 Task: Search for calendar events using specific criteria in the search fields.
Action: Mouse moved to (21, 65)
Screenshot: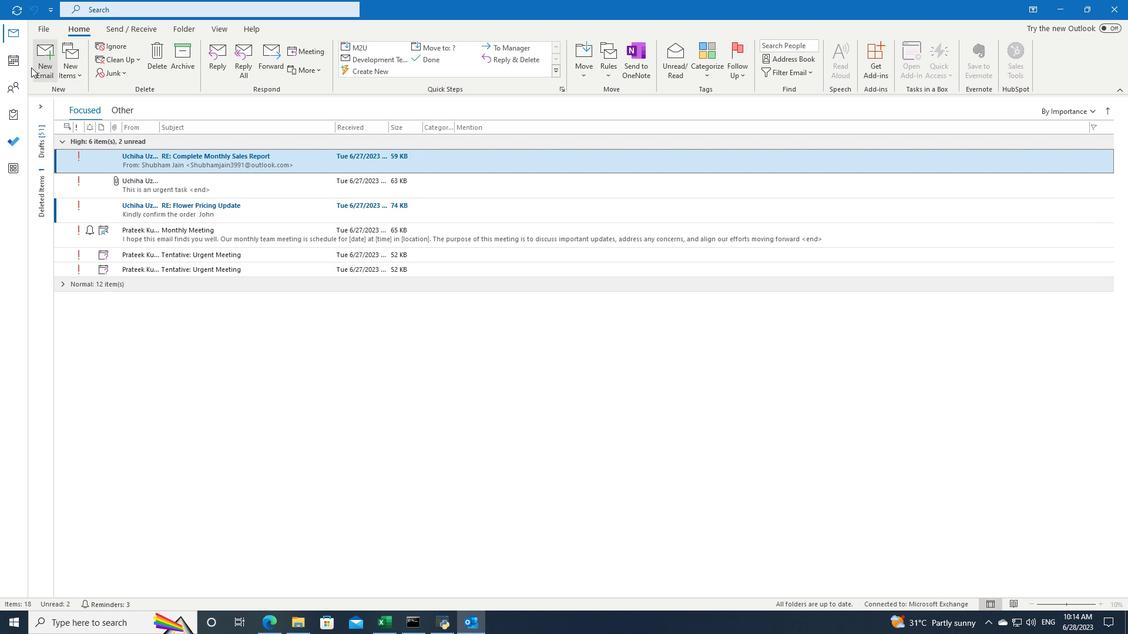 
Action: Mouse pressed left at (21, 65)
Screenshot: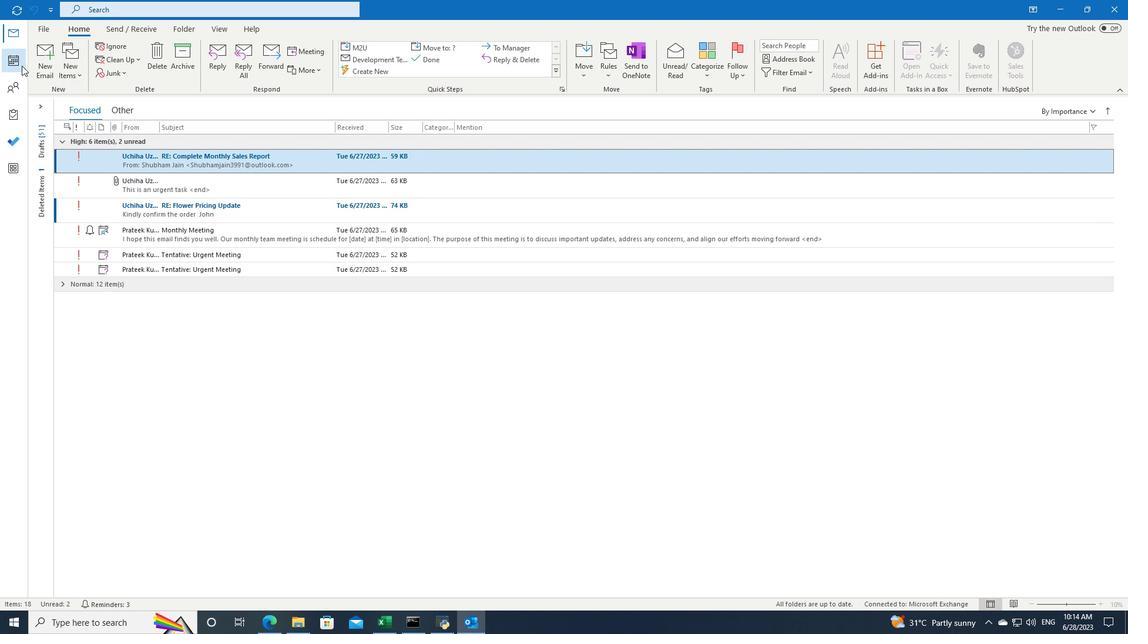 
Action: Mouse moved to (327, 7)
Screenshot: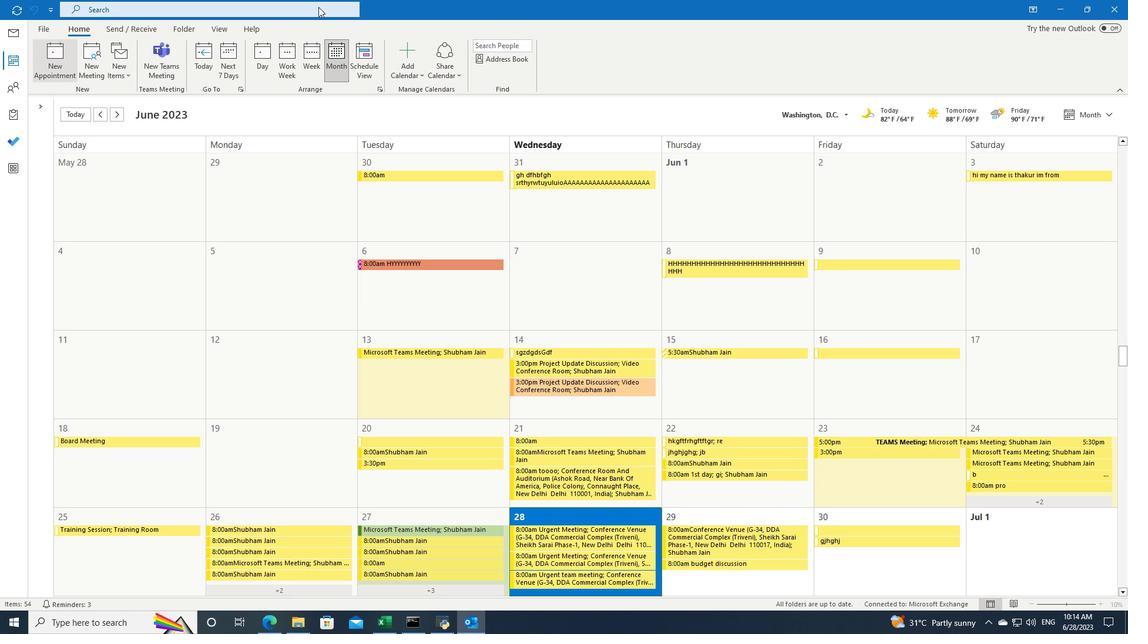 
Action: Mouse pressed left at (327, 7)
Screenshot: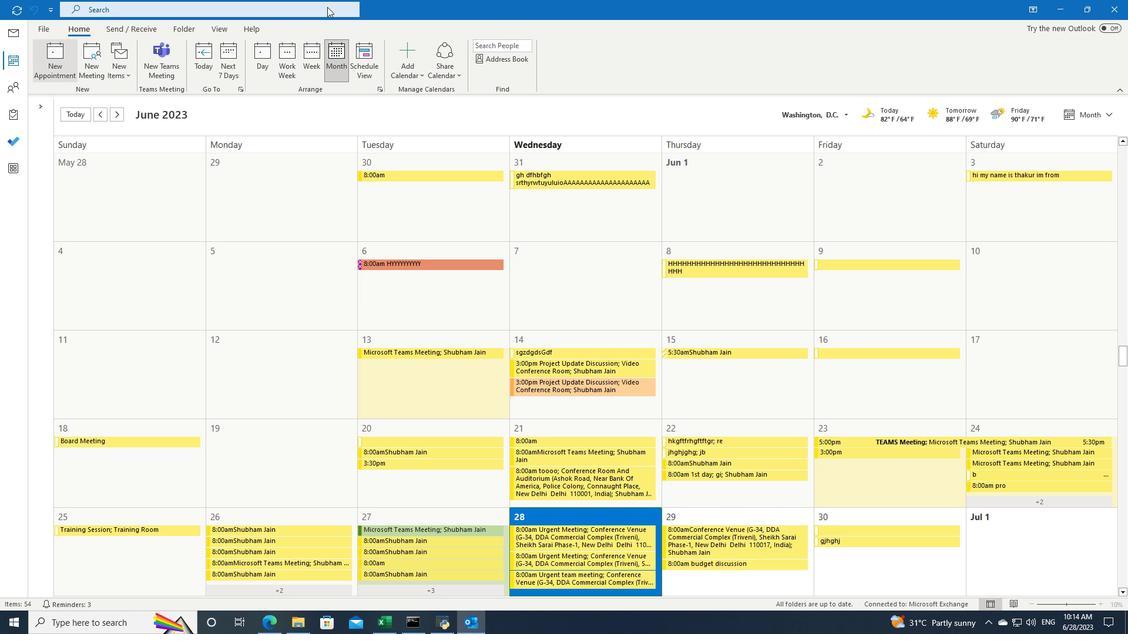 
Action: Mouse moved to (397, 9)
Screenshot: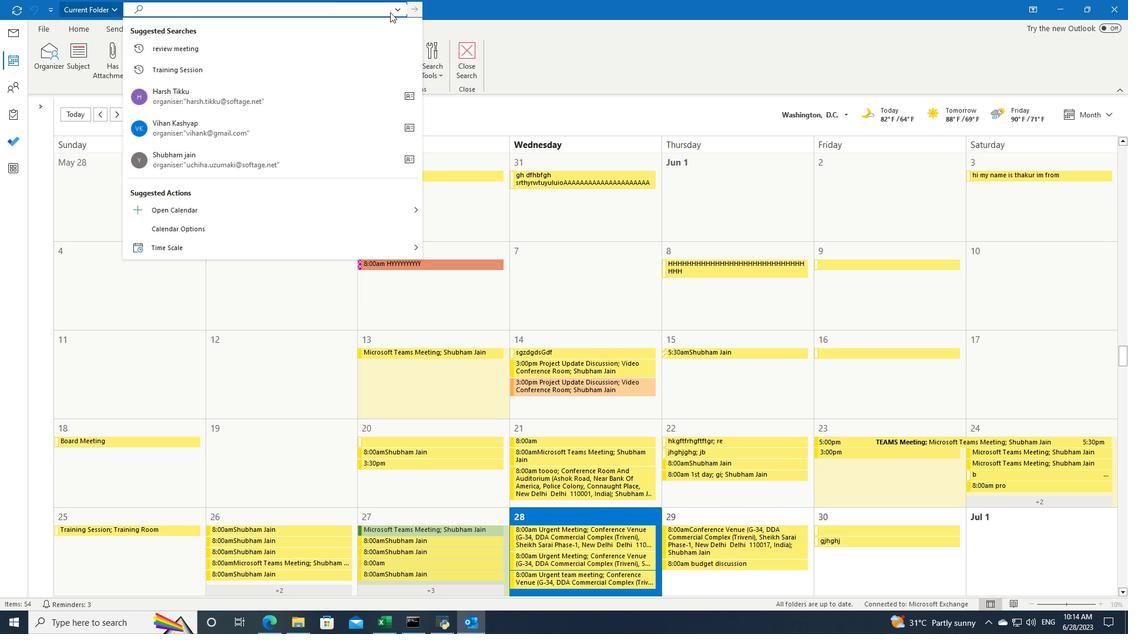 
Action: Mouse pressed left at (397, 9)
Screenshot: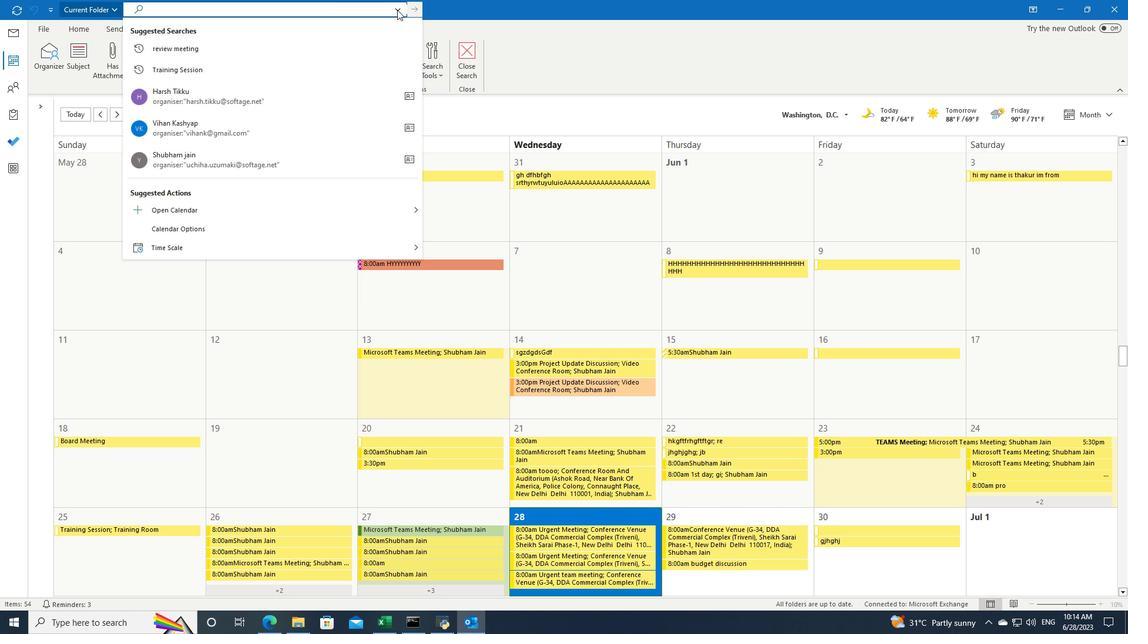 
Action: Mouse moved to (407, 101)
Screenshot: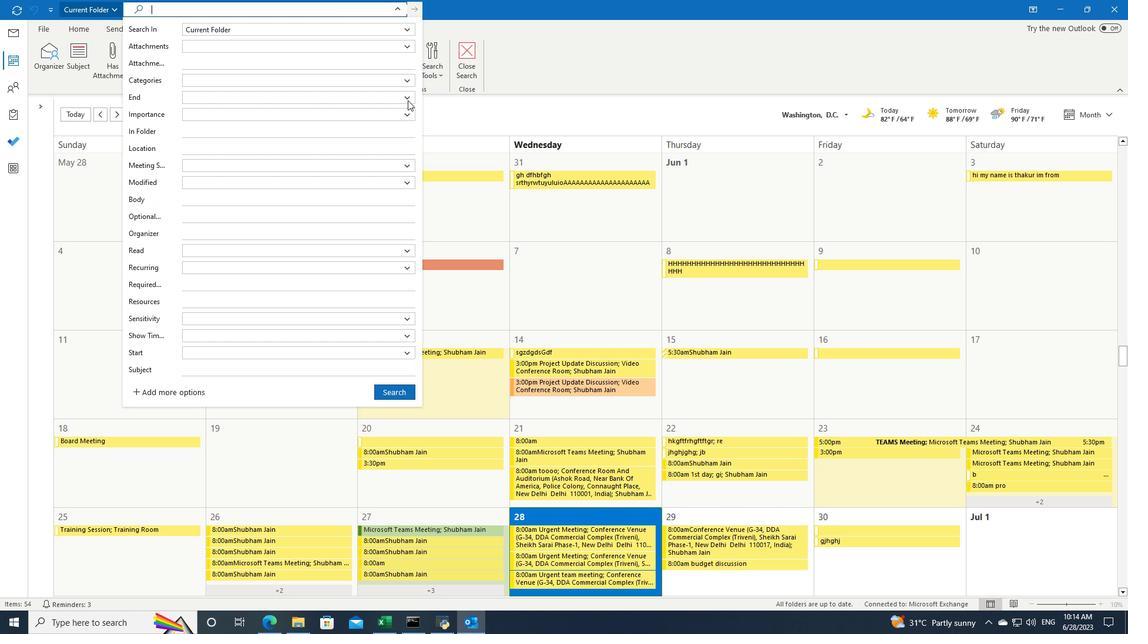 
Action: Mouse pressed left at (407, 101)
Screenshot: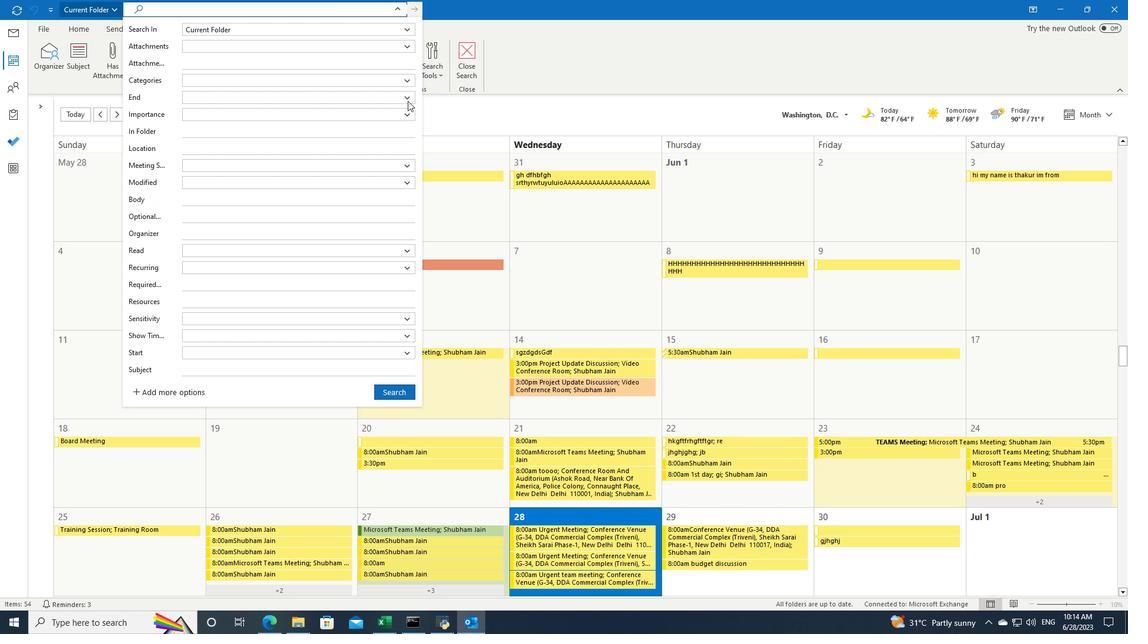 
Action: Mouse moved to (343, 125)
Screenshot: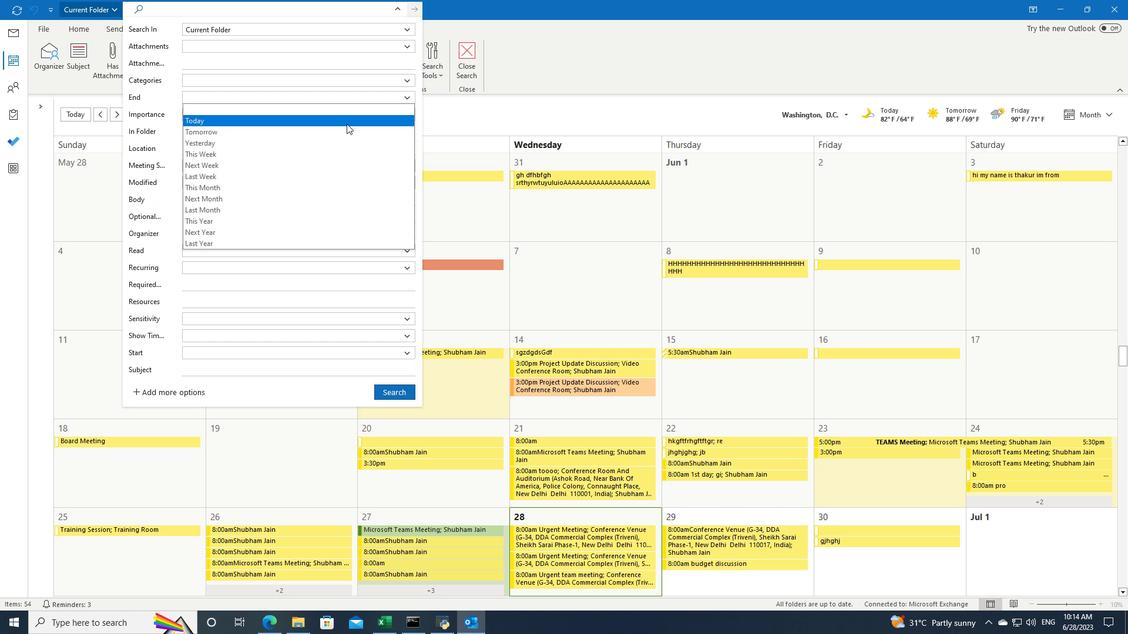 
Action: Mouse pressed left at (343, 125)
Screenshot: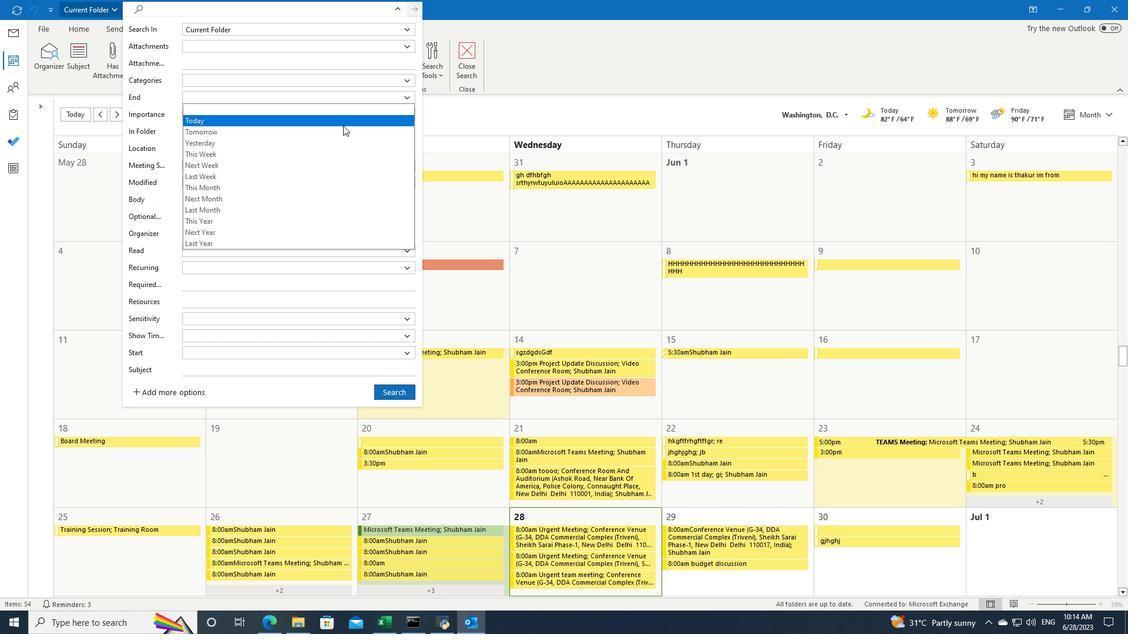 
Action: Mouse moved to (383, 391)
Screenshot: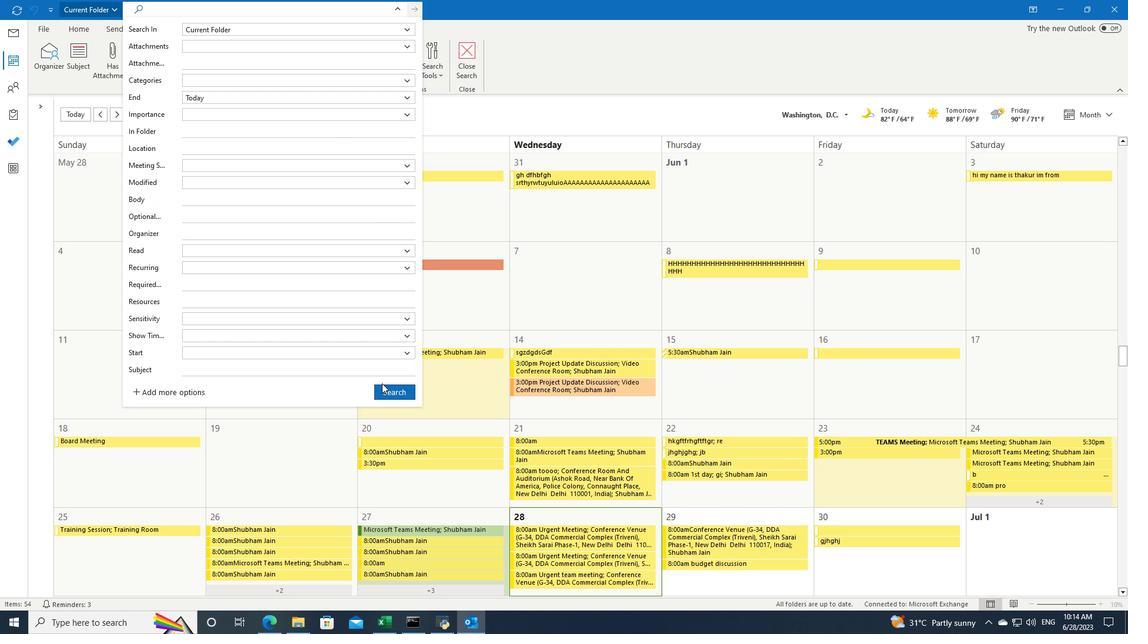 
Action: Mouse pressed left at (383, 391)
Screenshot: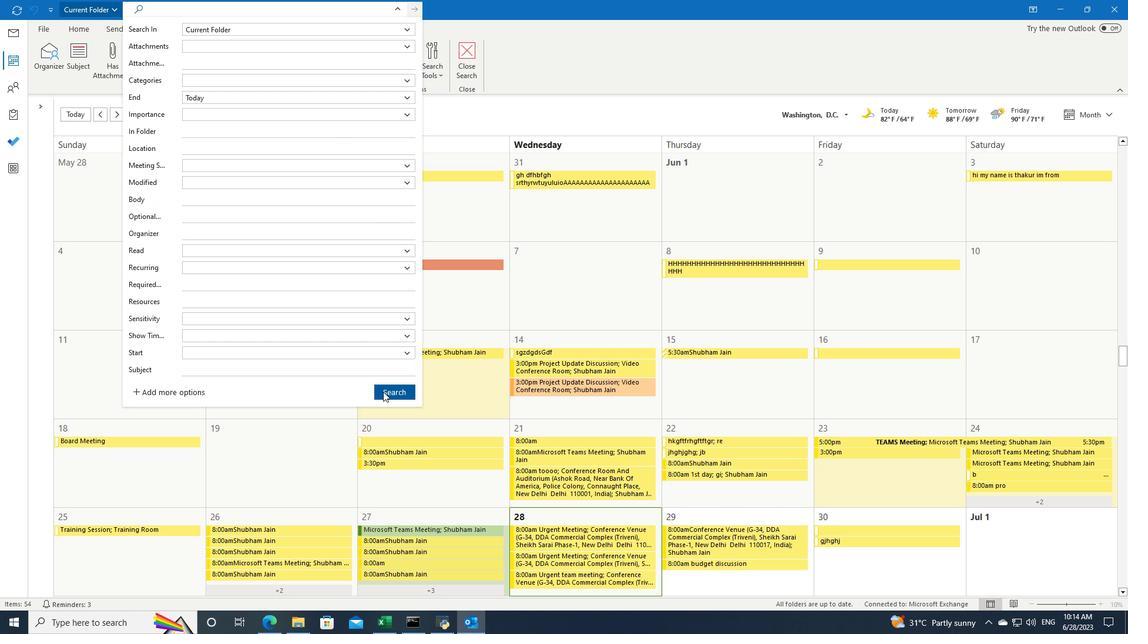 
Action: Mouse moved to (383, 392)
Screenshot: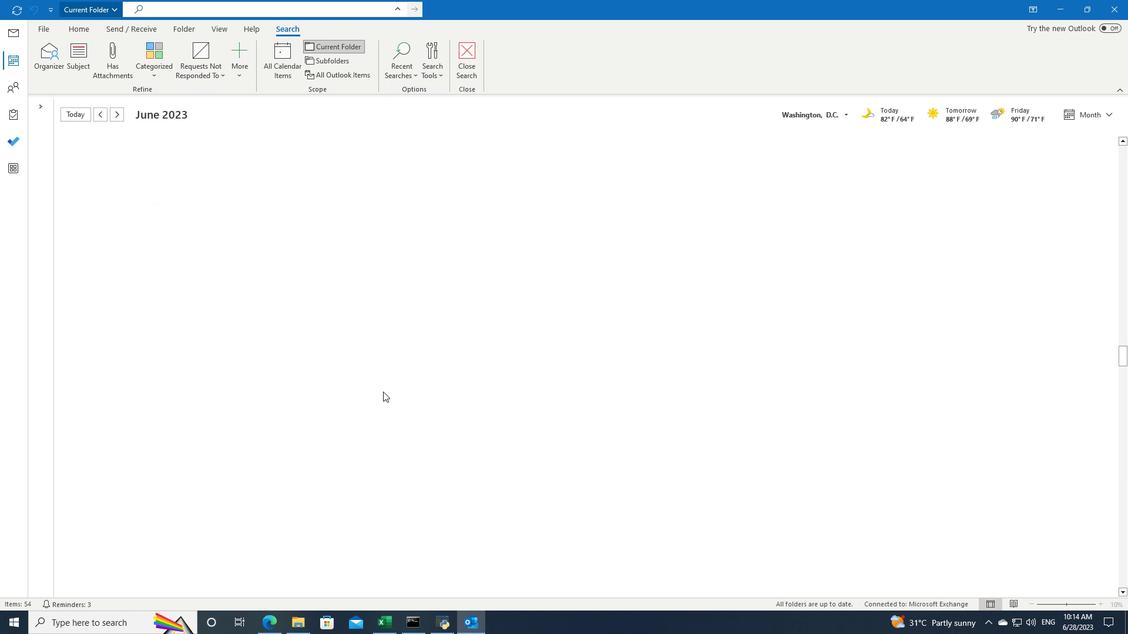 
